 Task: In the  document deer.odt Share this file with 'softage.9@softage.net' Check 'Vision History' View the  non- printing characters
Action: Mouse moved to (55, 78)
Screenshot: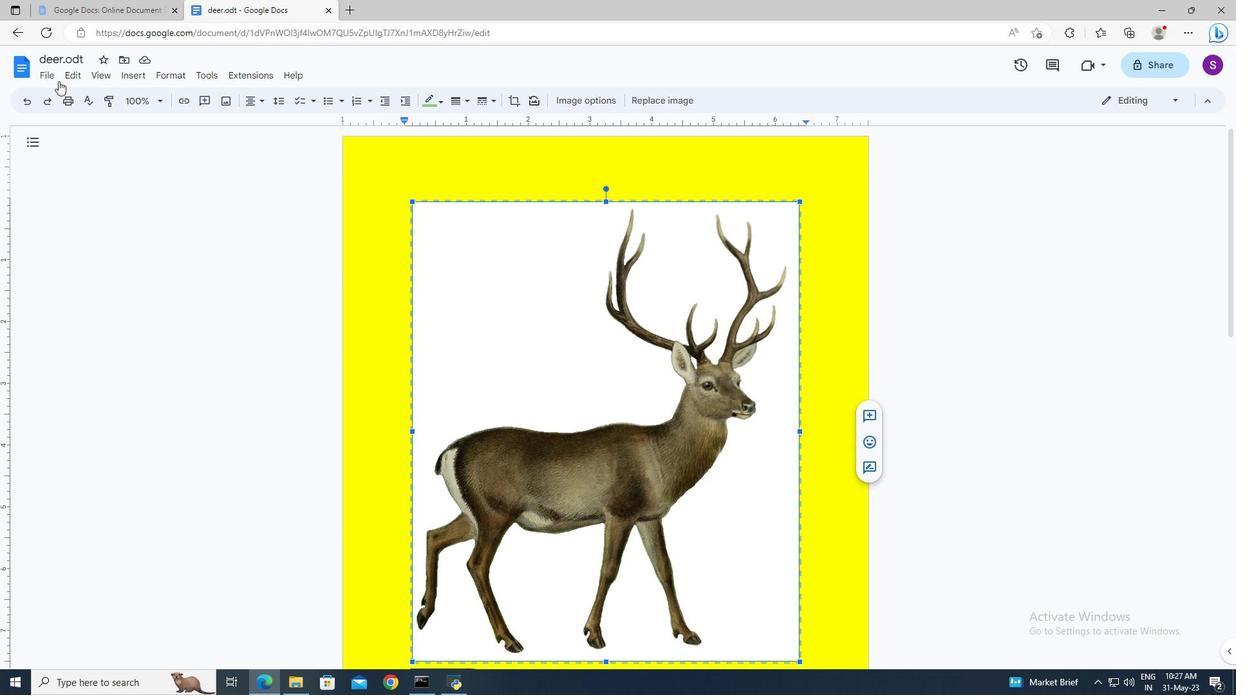 
Action: Mouse pressed left at (55, 78)
Screenshot: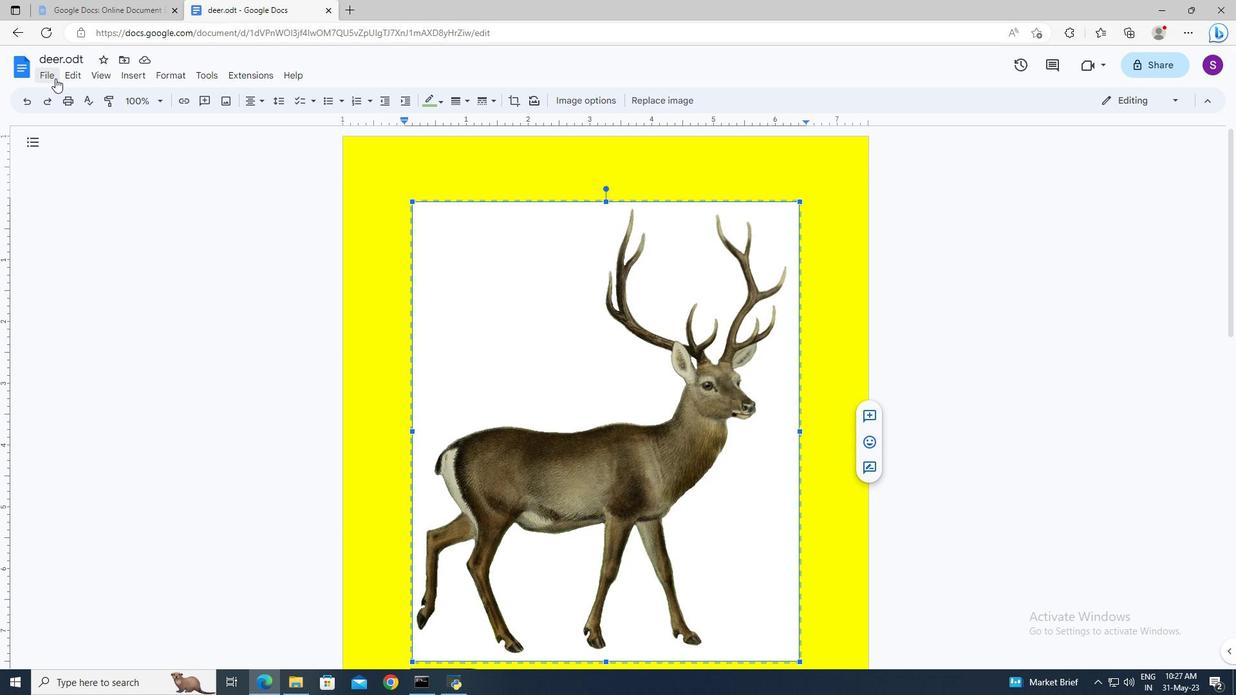 
Action: Mouse moved to (69, 176)
Screenshot: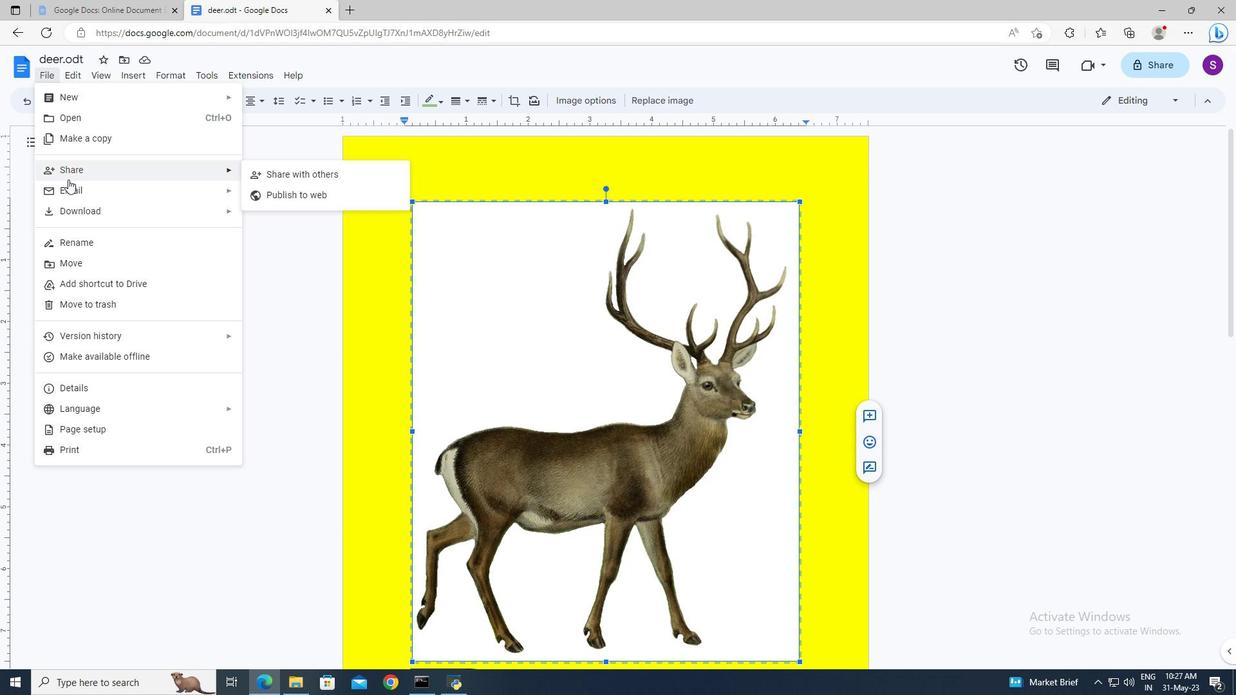 
Action: Mouse pressed left at (69, 176)
Screenshot: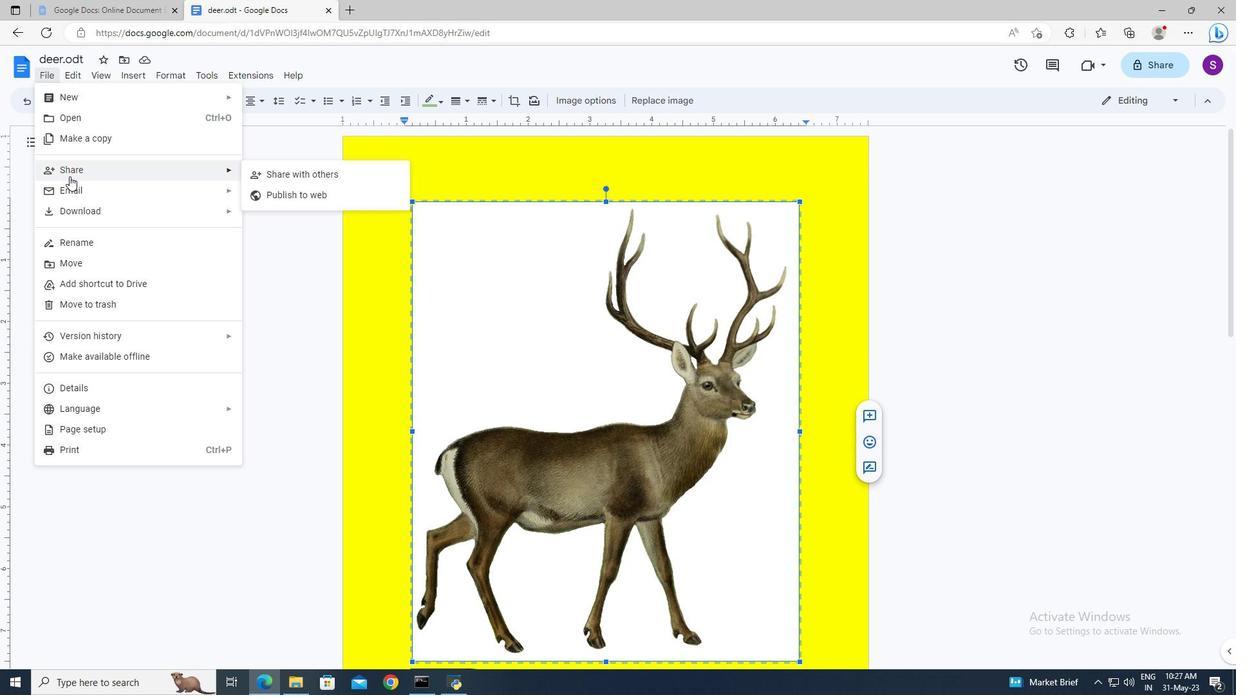 
Action: Mouse moved to (253, 172)
Screenshot: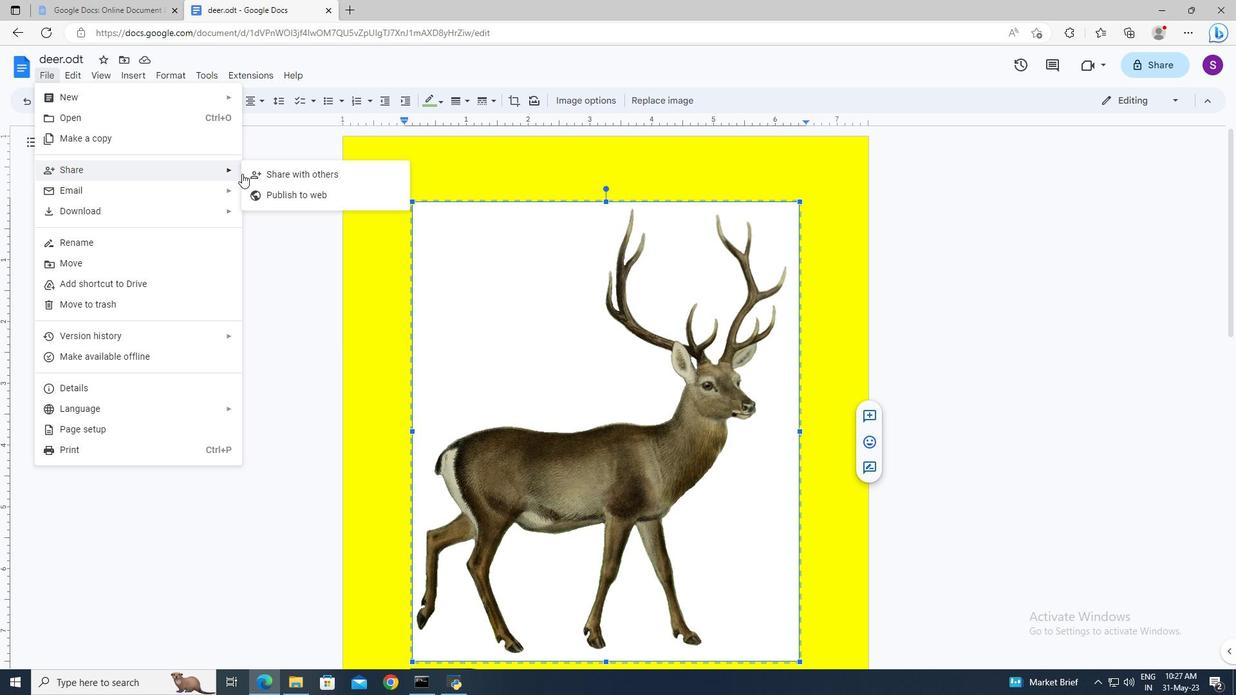 
Action: Mouse pressed left at (253, 172)
Screenshot: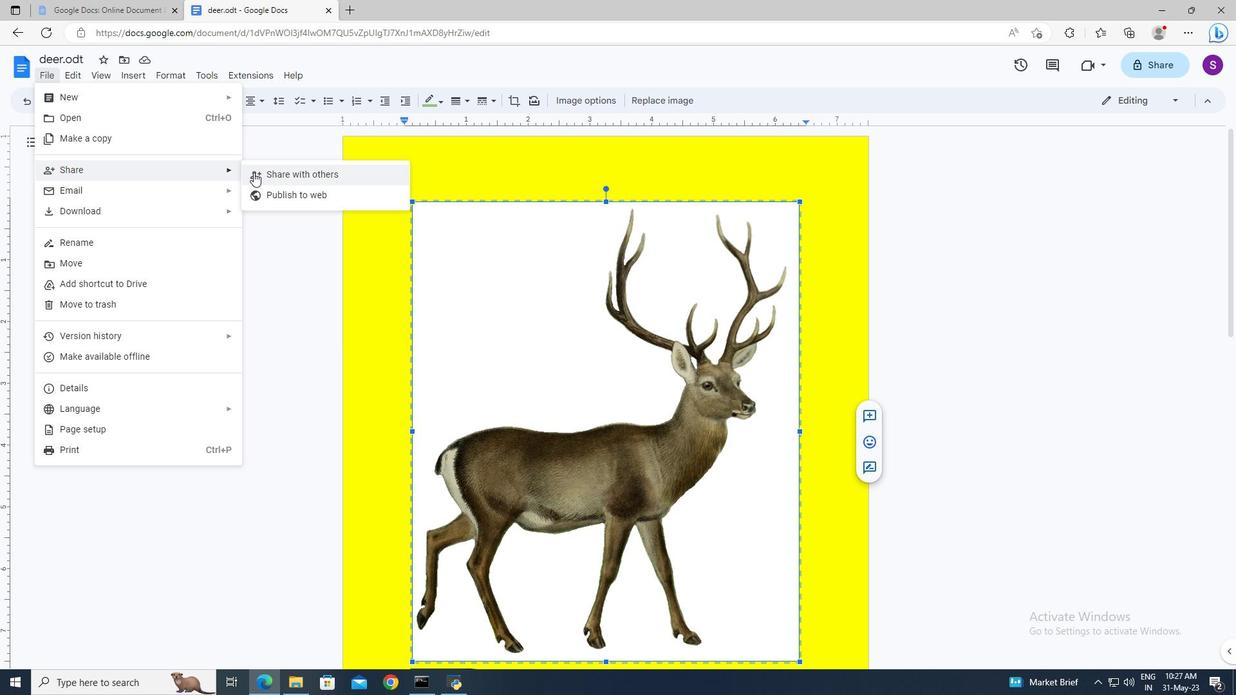 
Action: Mouse moved to (509, 293)
Screenshot: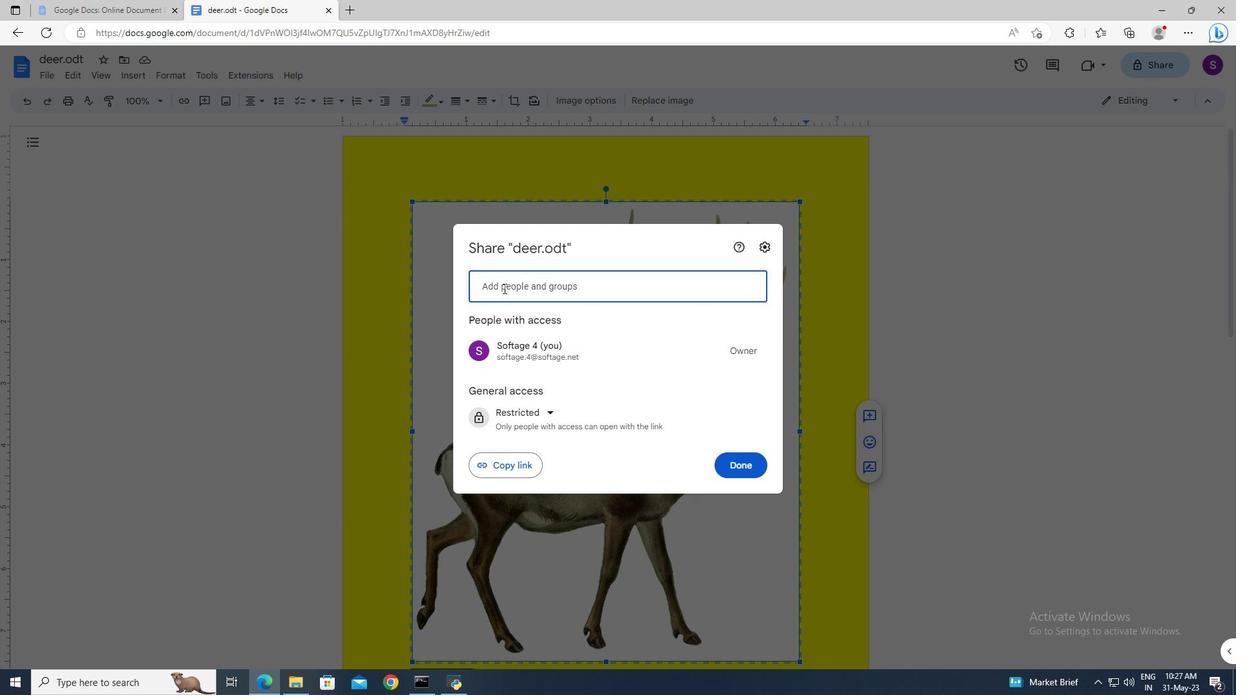 
Action: Mouse pressed left at (509, 293)
Screenshot: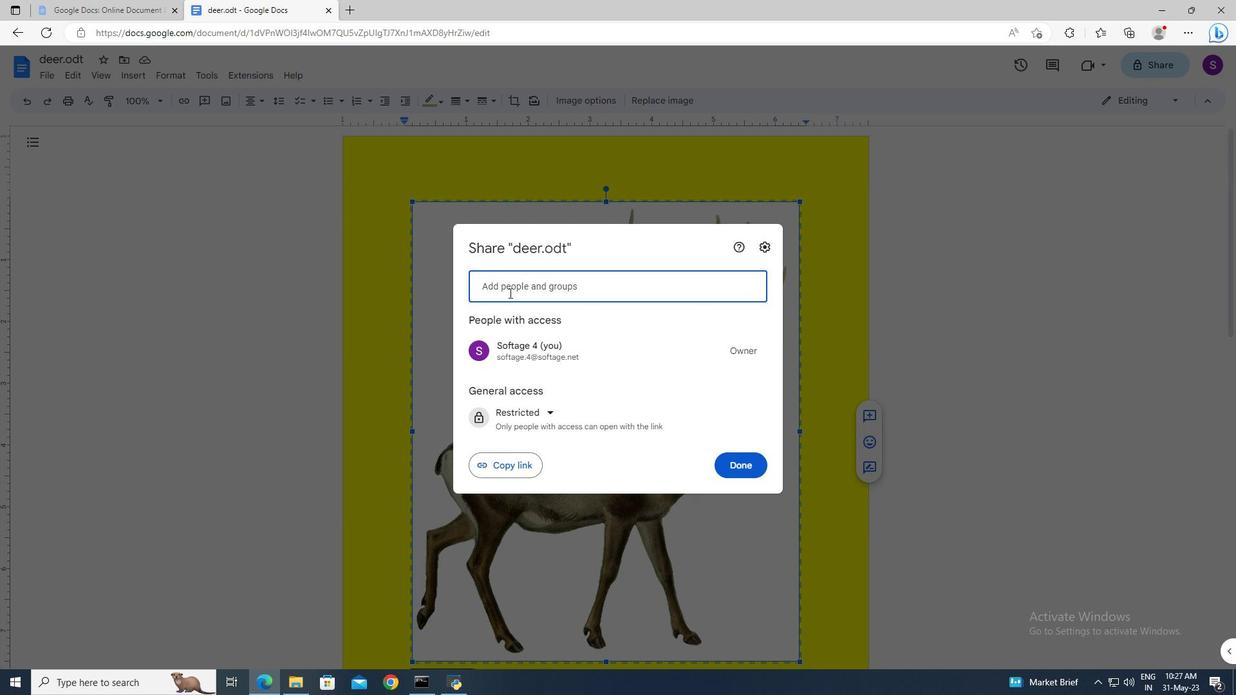 
Action: Mouse moved to (509, 293)
Screenshot: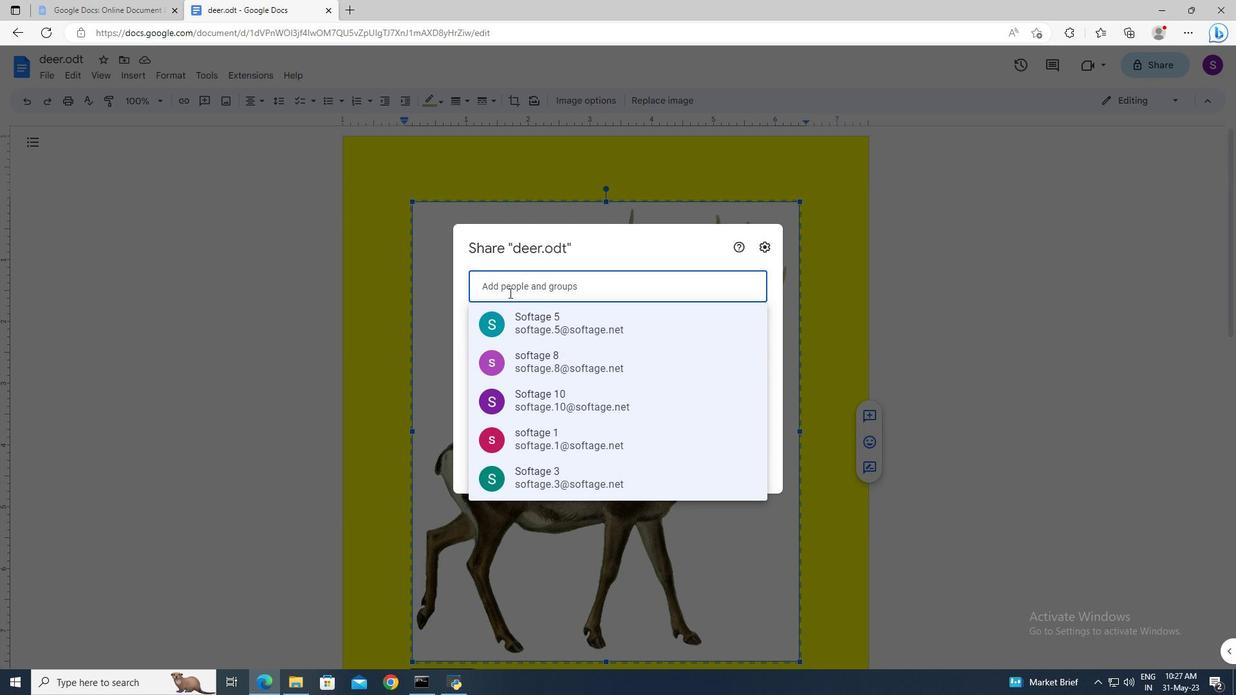 
Action: Key pressed softage.9<Key.shift><Key.shift><Key.shift><Key.shift><Key.shift><Key.shift><Key.shift>@softage.net<Key.enter>
Screenshot: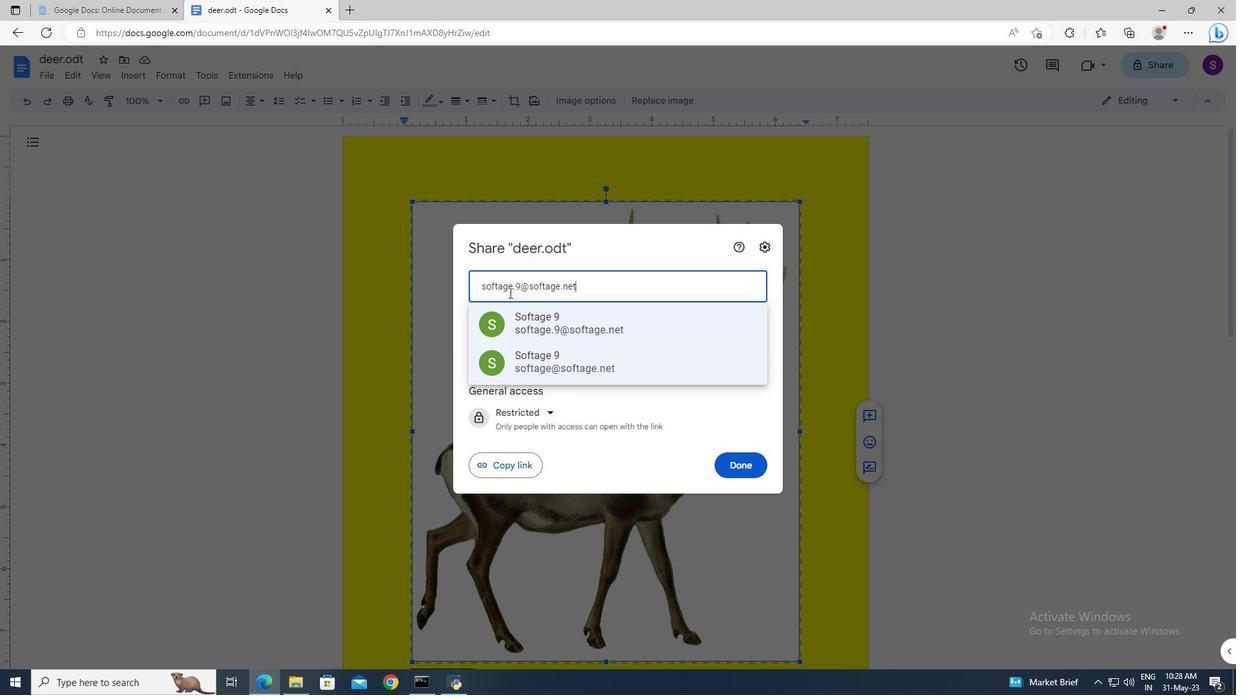 
Action: Mouse moved to (738, 444)
Screenshot: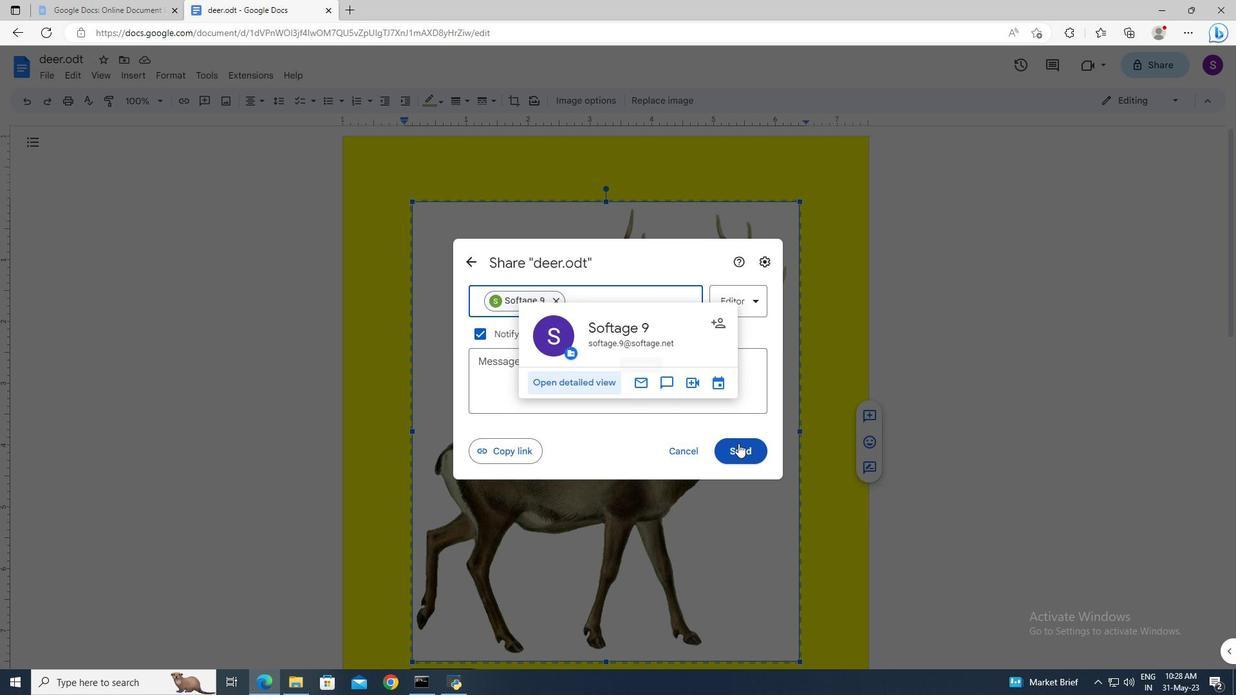 
Action: Mouse pressed left at (738, 444)
Screenshot: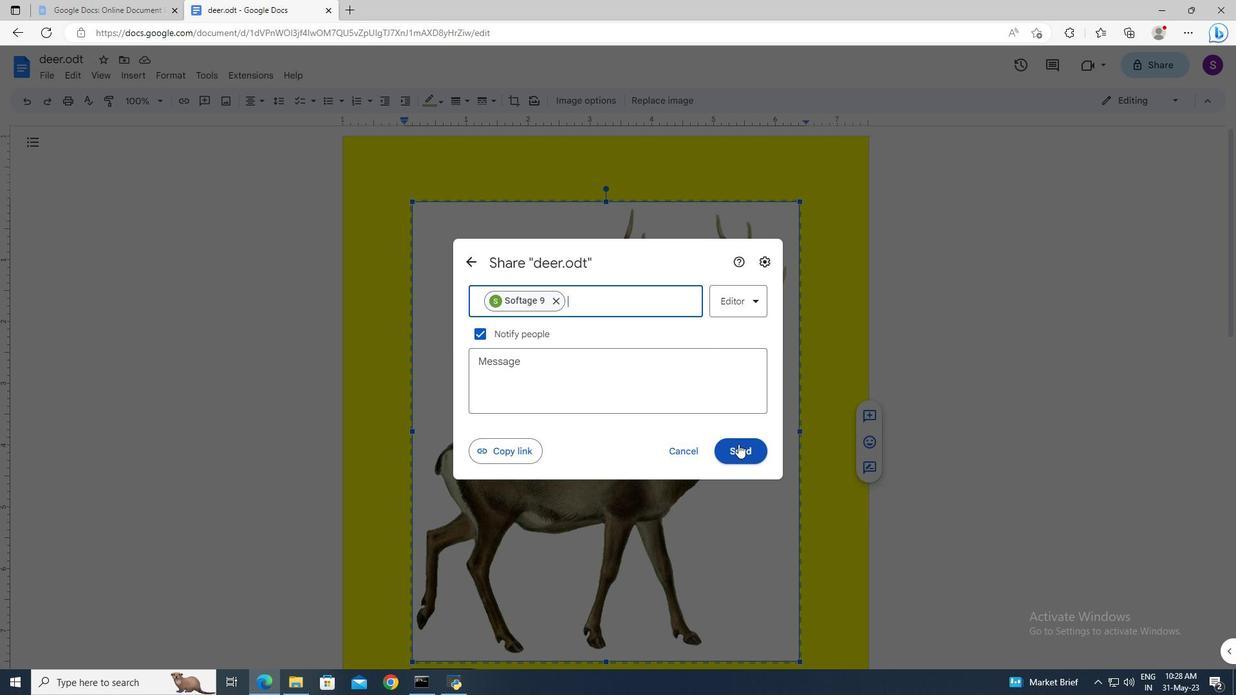 
Action: Mouse moved to (52, 81)
Screenshot: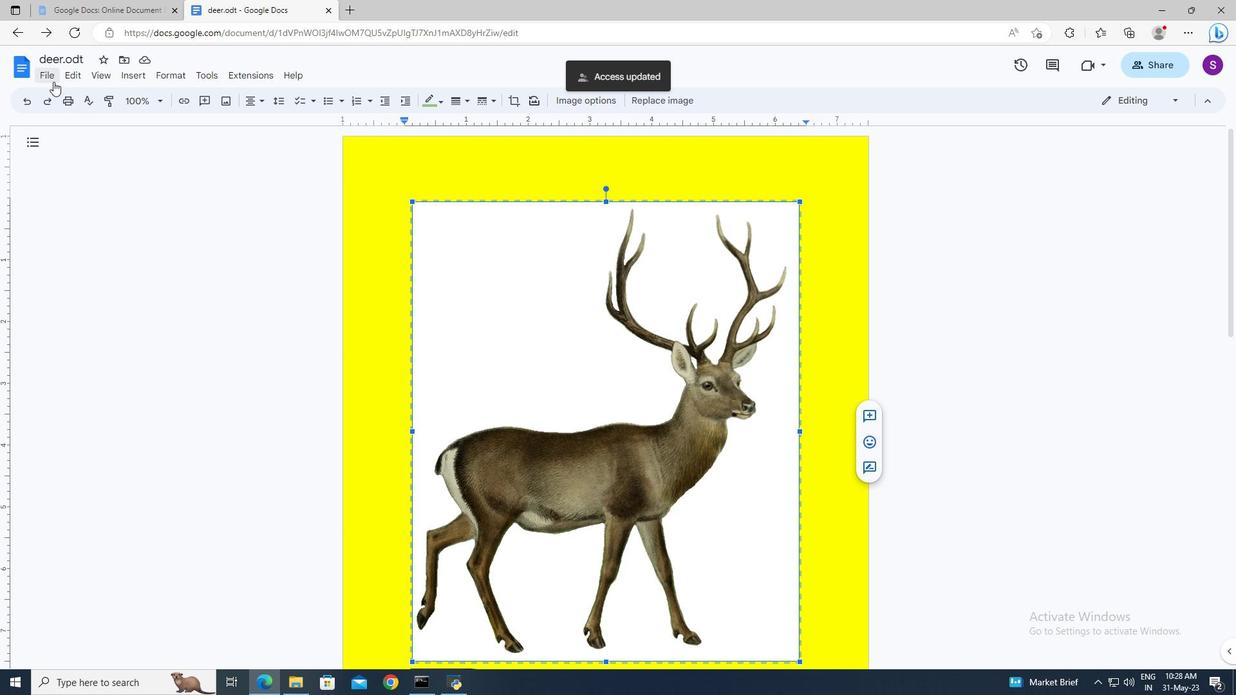 
Action: Mouse pressed left at (52, 81)
Screenshot: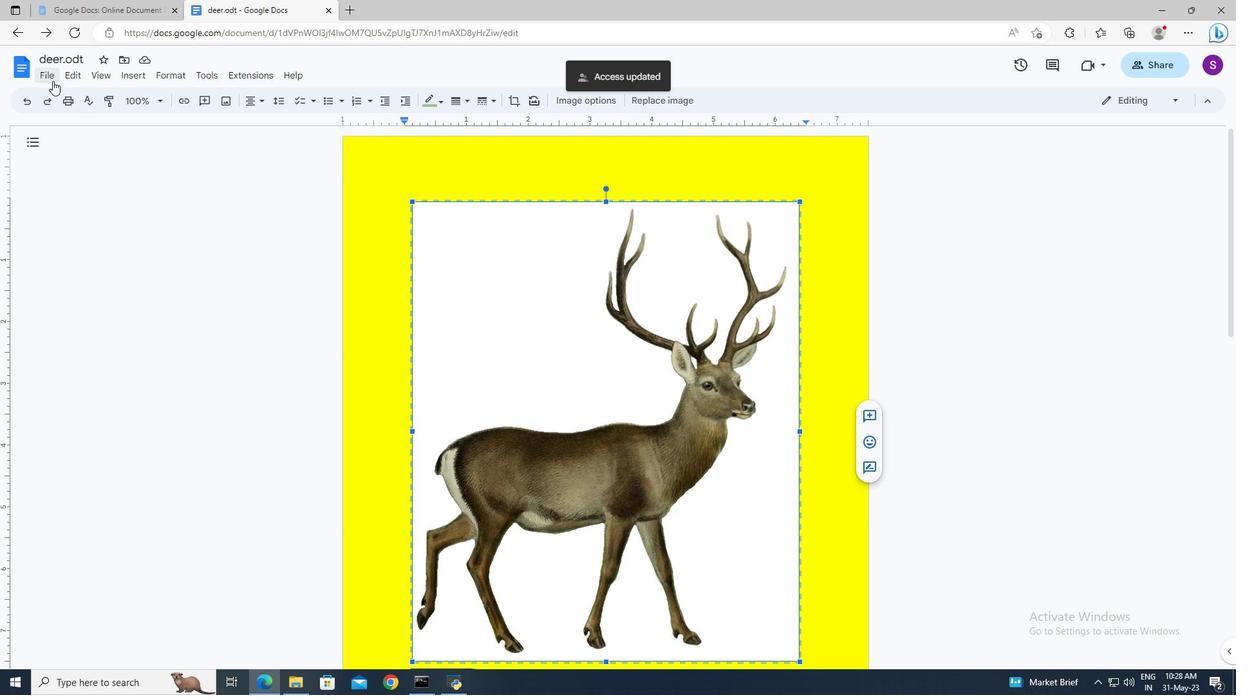 
Action: Mouse moved to (271, 362)
Screenshot: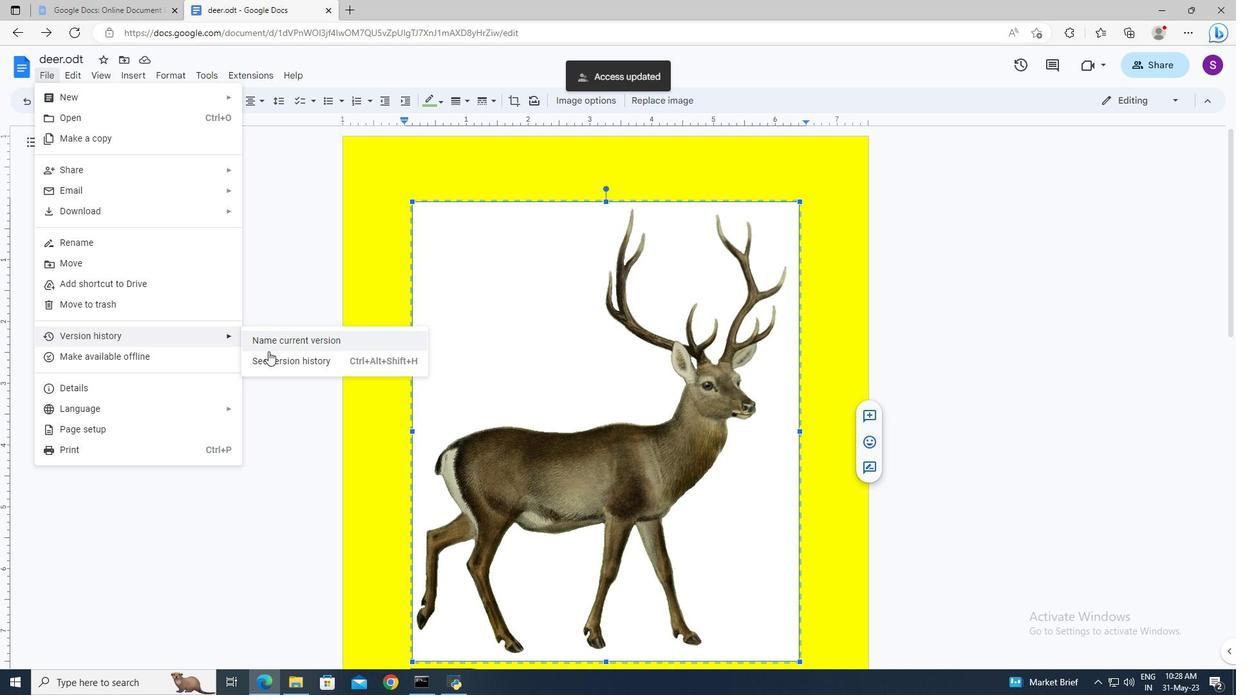 
Action: Mouse pressed left at (271, 362)
Screenshot: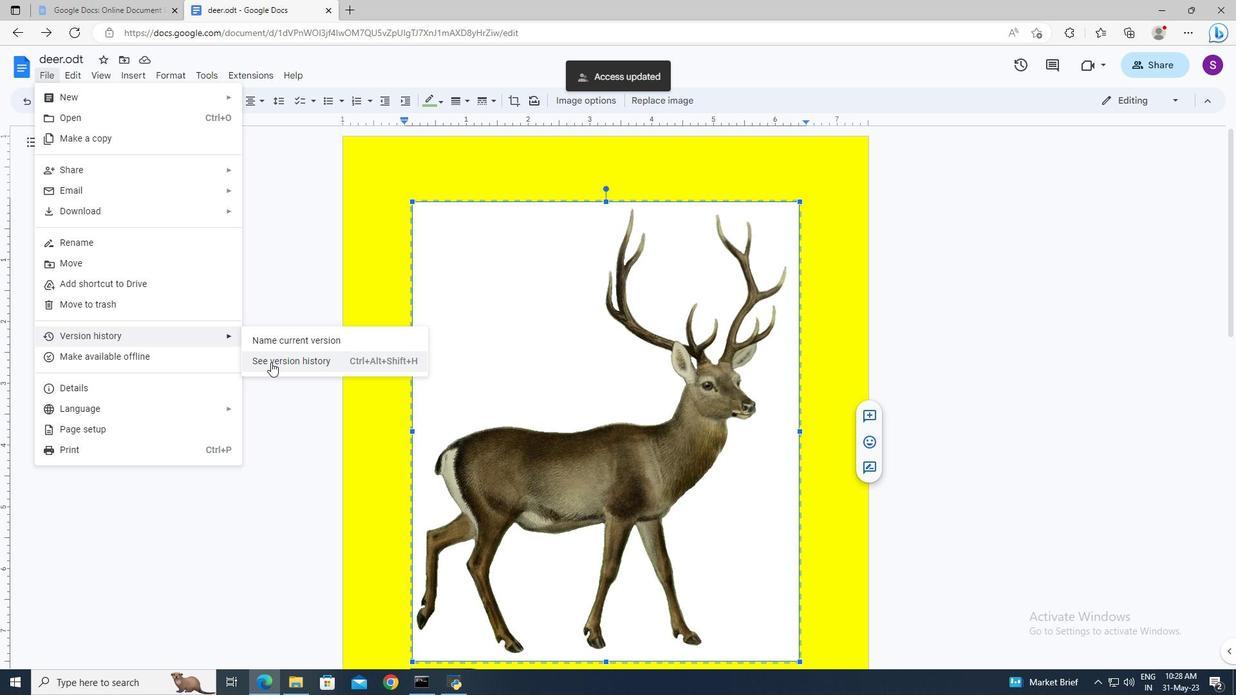 
Action: Mouse moved to (21, 68)
Screenshot: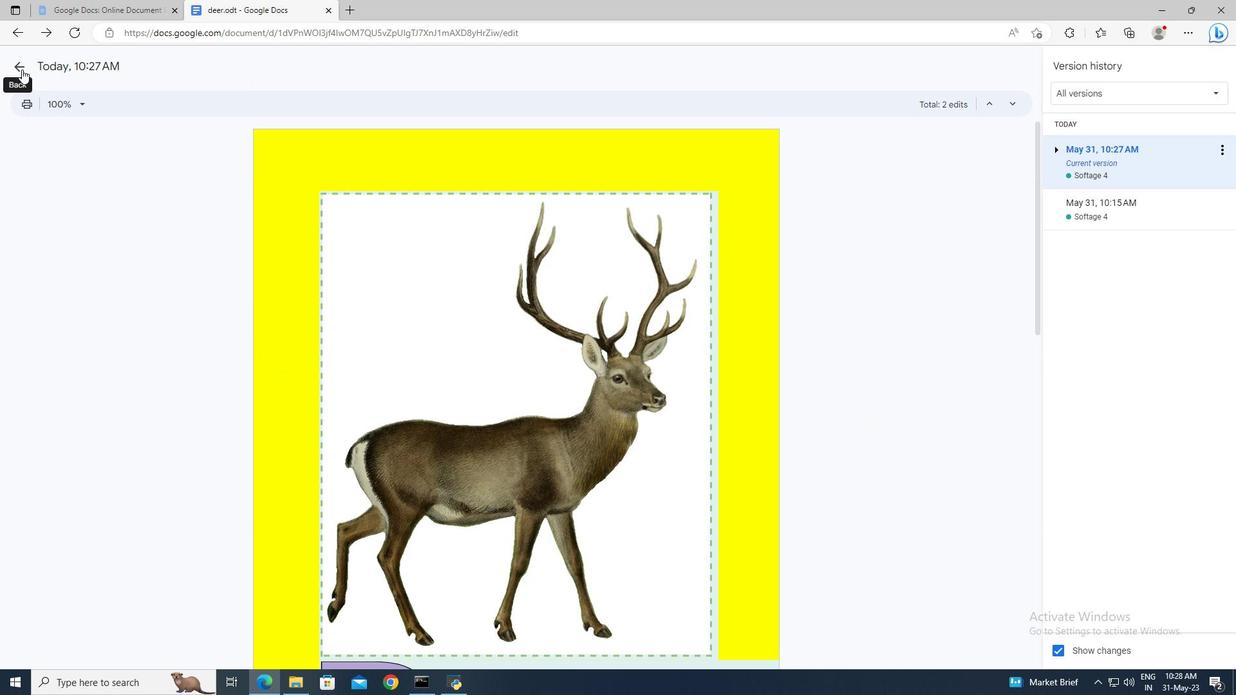 
Action: Mouse pressed left at (21, 68)
Screenshot: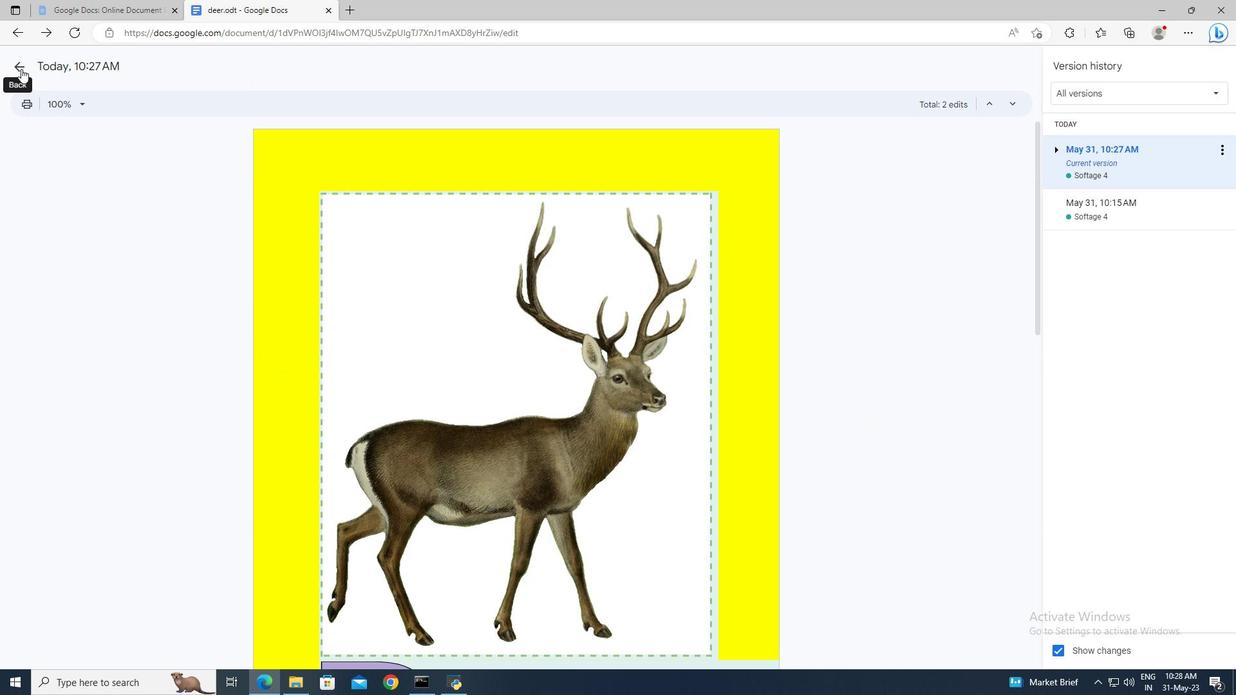 
Action: Mouse moved to (105, 77)
Screenshot: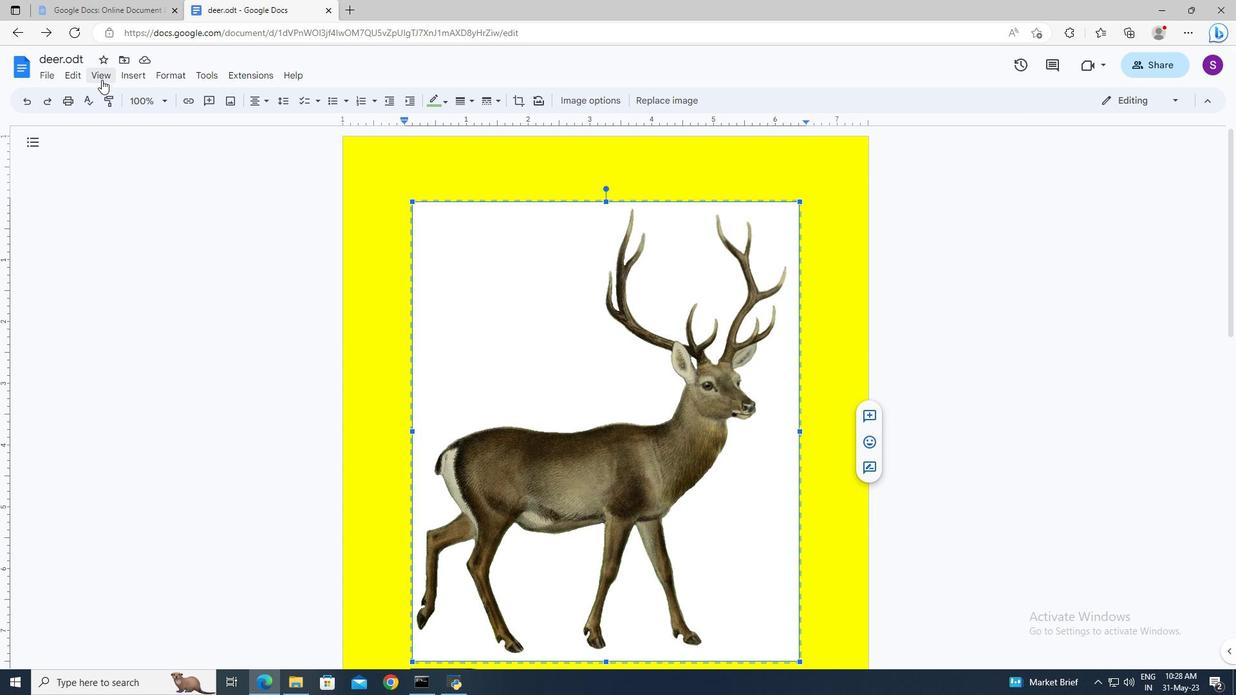 
Action: Mouse pressed left at (105, 77)
Screenshot: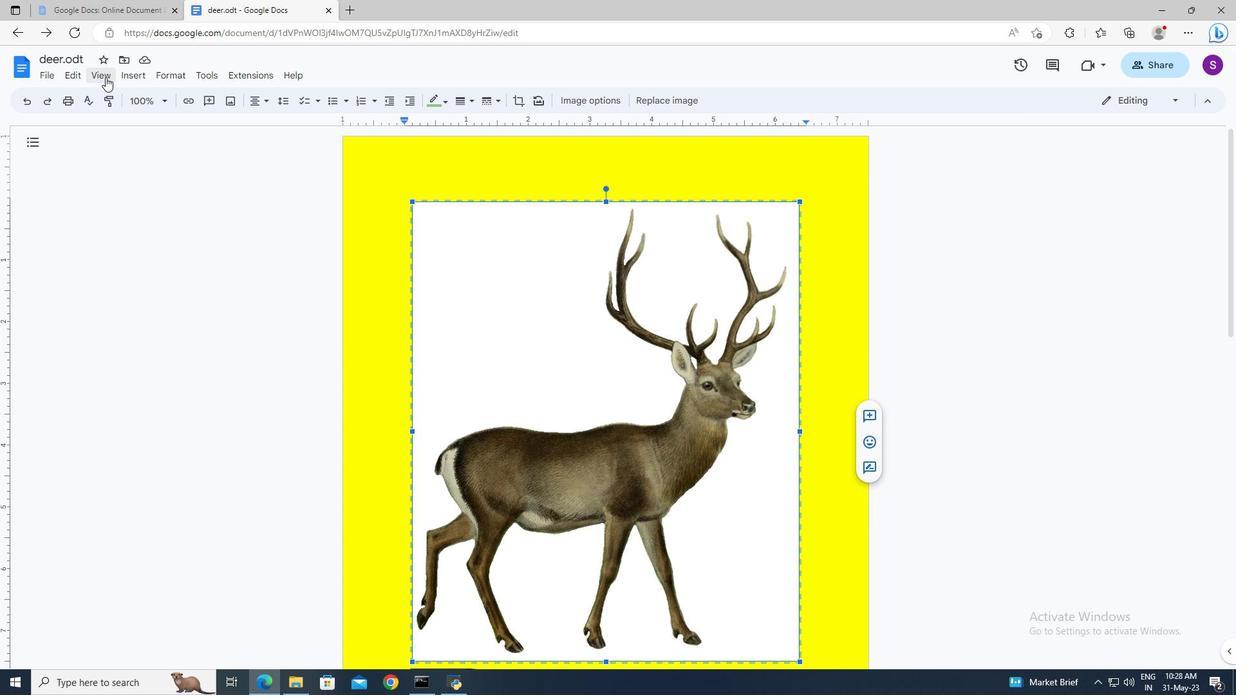 
Action: Mouse moved to (153, 205)
Screenshot: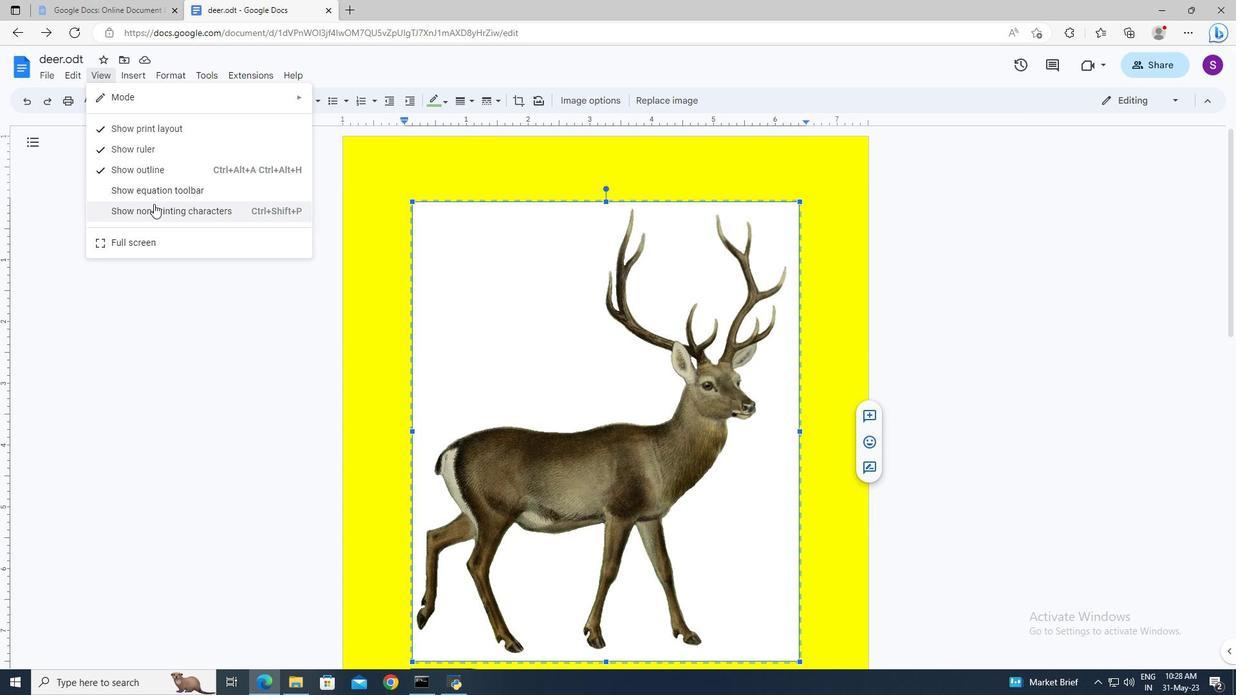 
Action: Mouse pressed left at (153, 205)
Screenshot: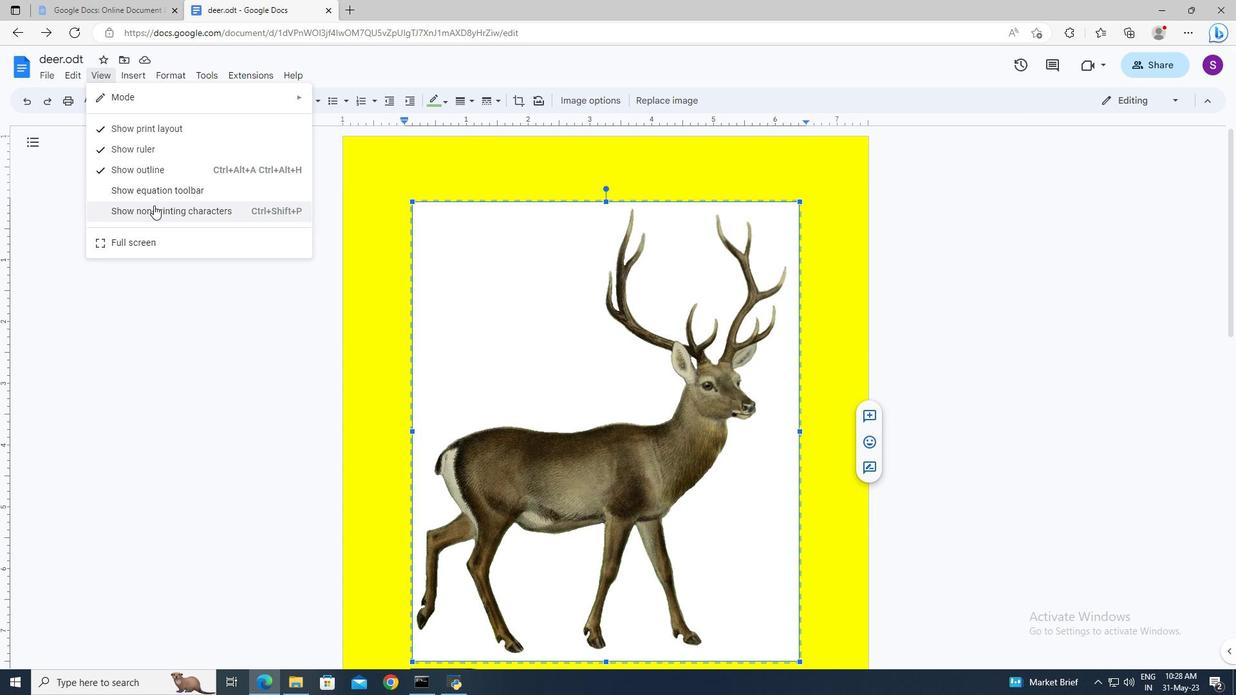 
